 Task: Find hotels with Free Wi-Fi.
Action: Mouse moved to (353, 79)
Screenshot: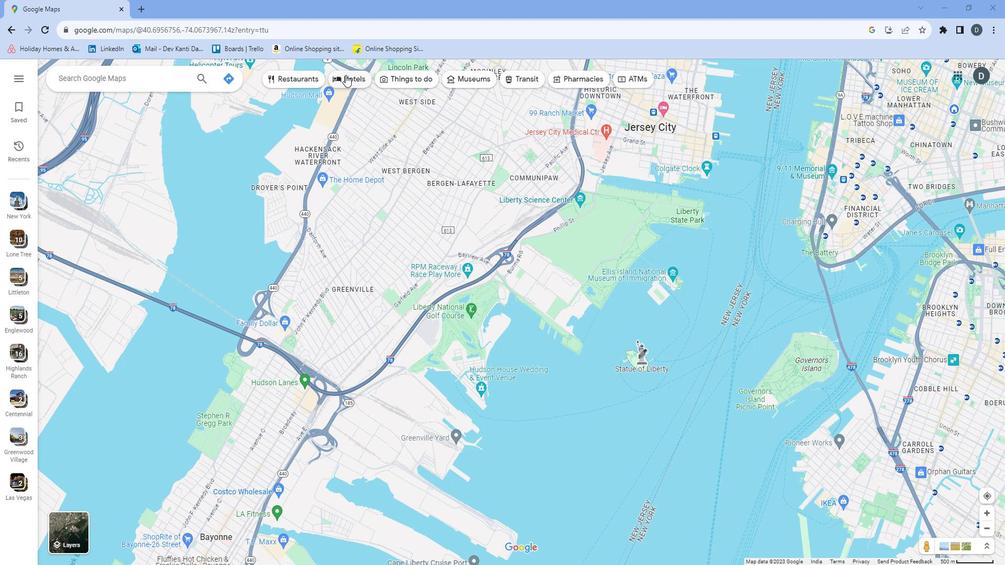 
Action: Mouse pressed left at (353, 79)
Screenshot: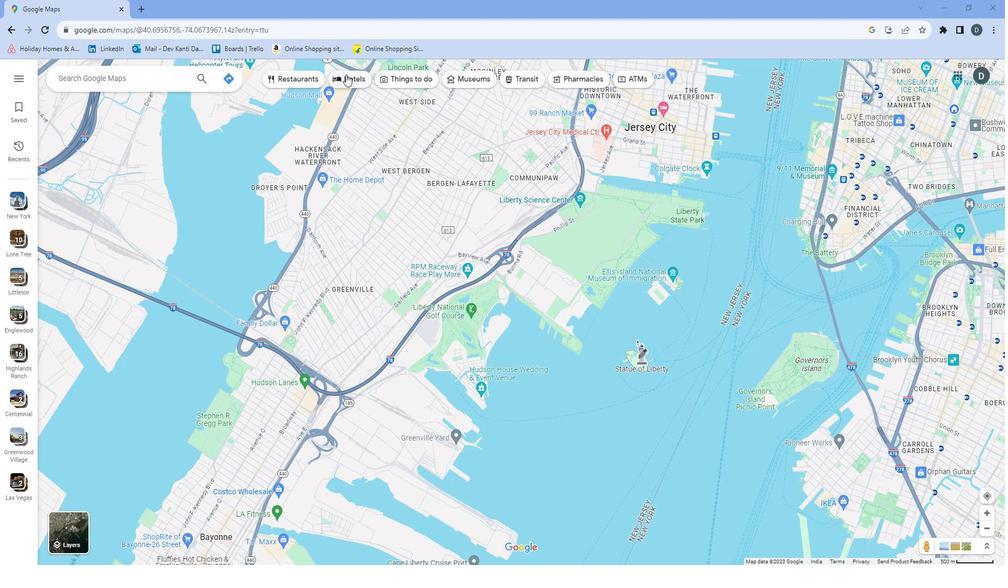 
Action: Mouse moved to (501, 78)
Screenshot: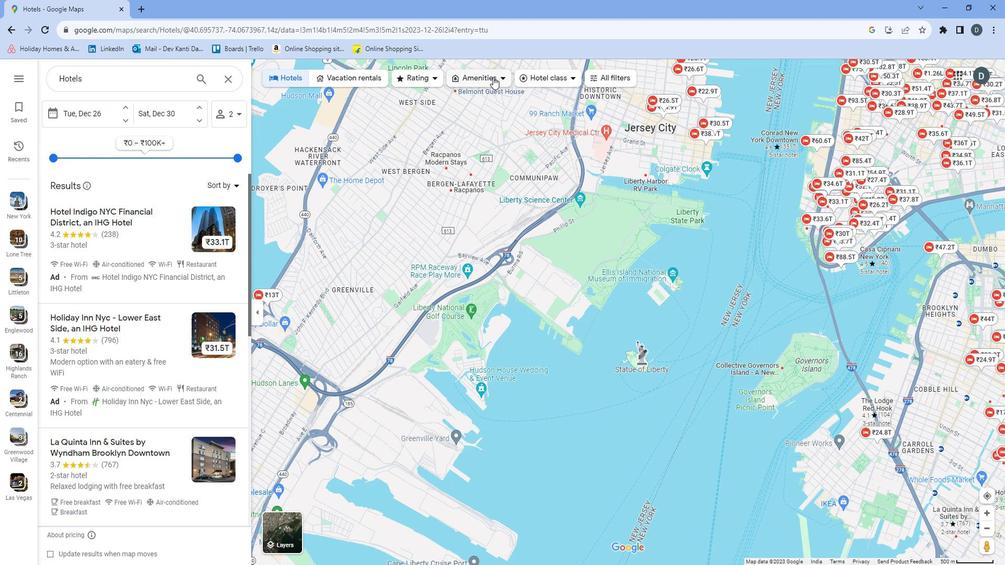 
Action: Mouse pressed left at (501, 78)
Screenshot: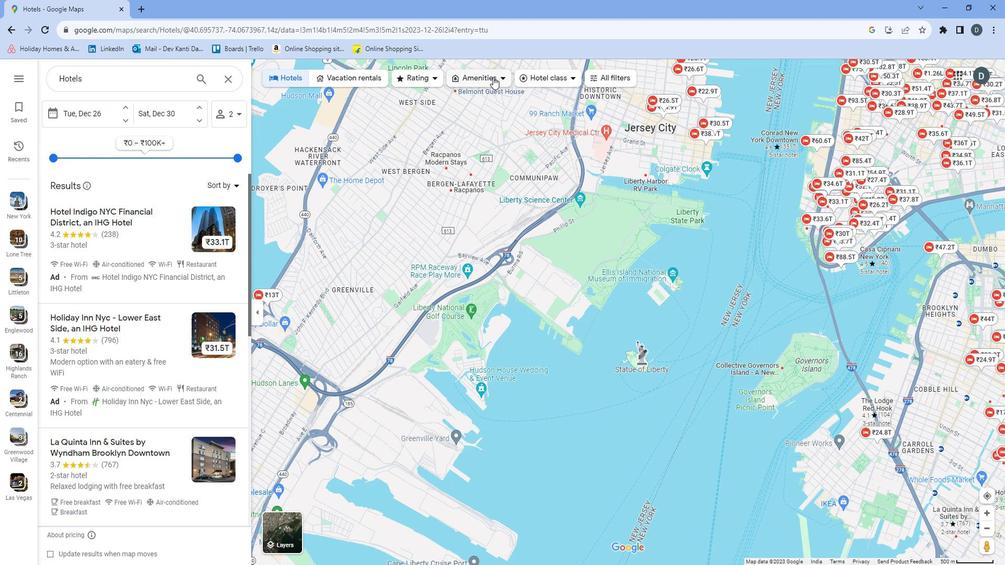
Action: Mouse moved to (479, 113)
Screenshot: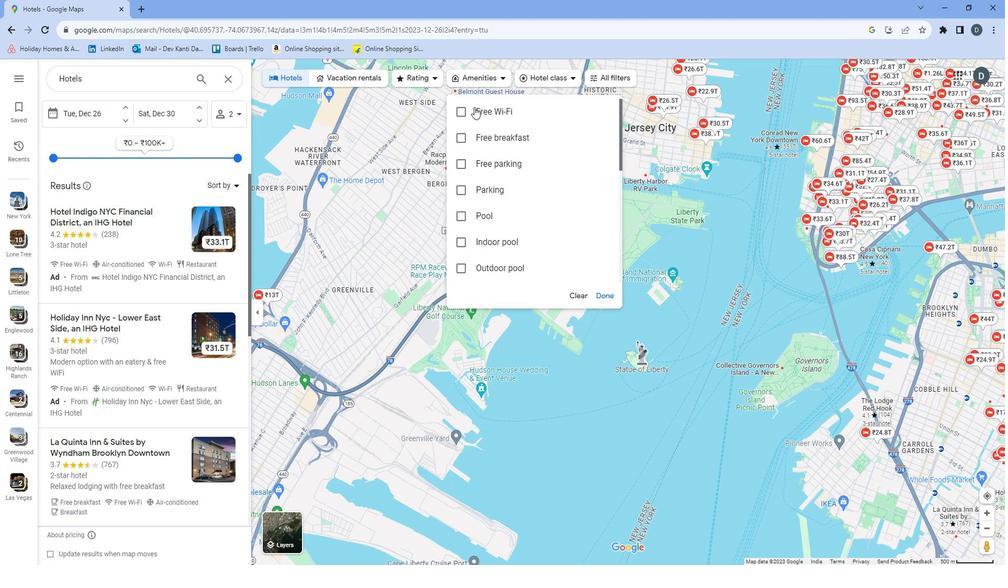 
Action: Mouse pressed left at (479, 113)
Screenshot: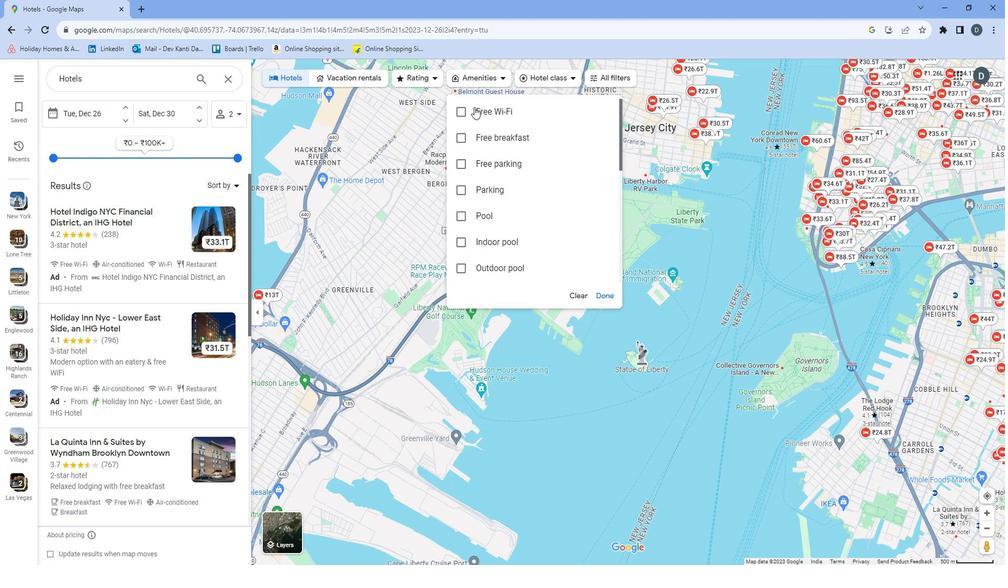 
Action: Mouse moved to (615, 285)
Screenshot: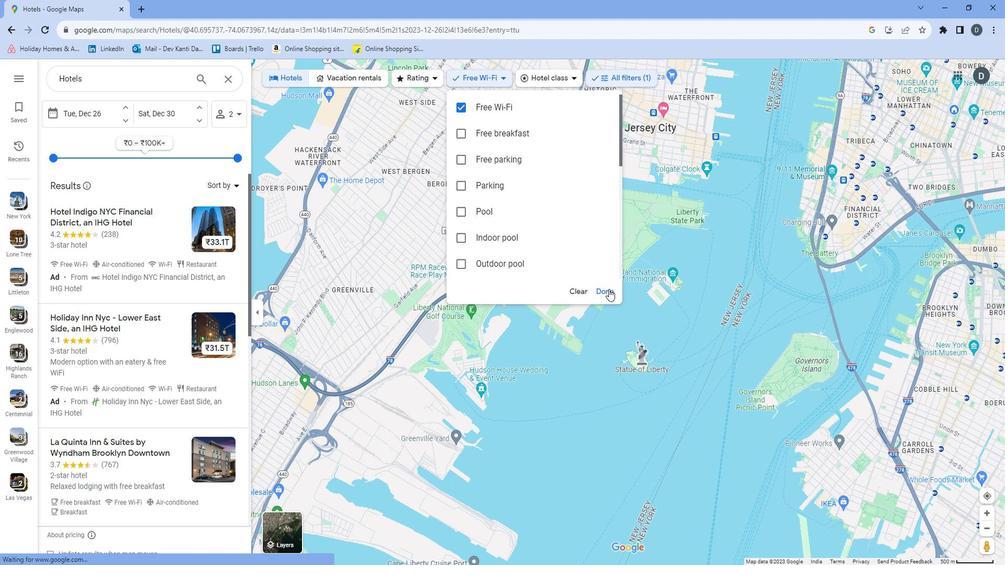 
Action: Mouse pressed left at (615, 285)
Screenshot: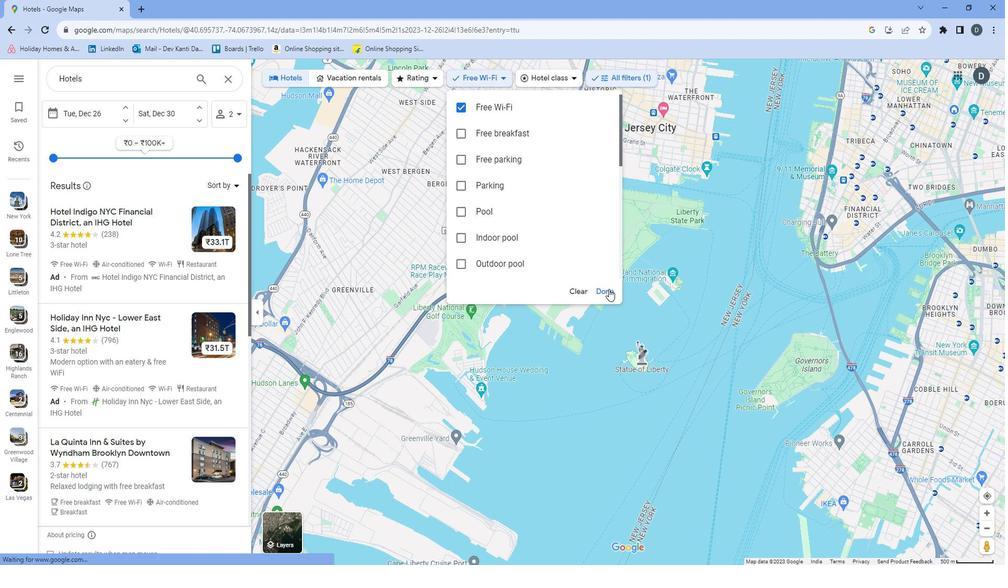 
Action: Mouse moved to (392, 216)
Screenshot: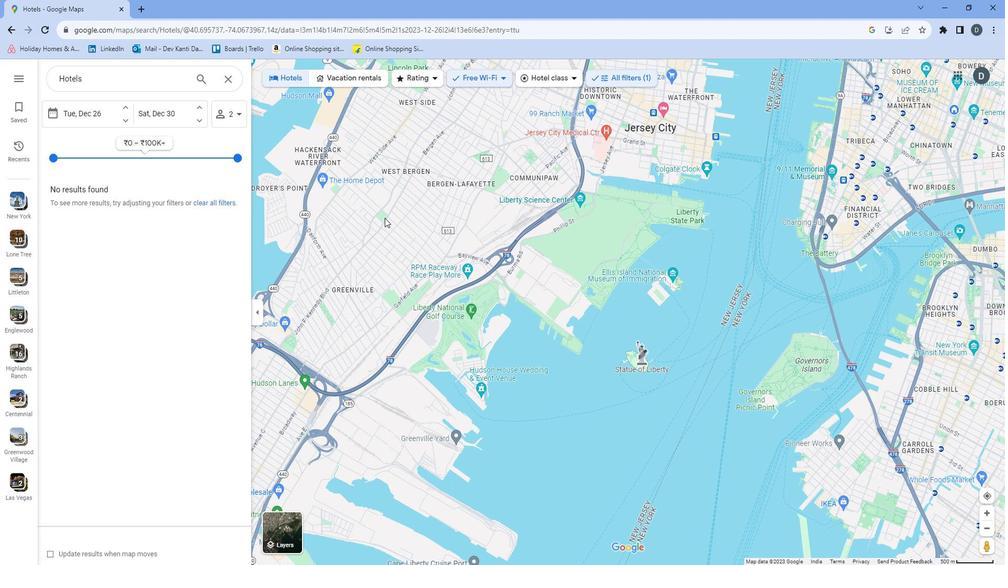 
